 Task: Use the formula "COVAR" in spreadsheet "Project protfolio".
Action: Mouse moved to (730, 98)
Screenshot: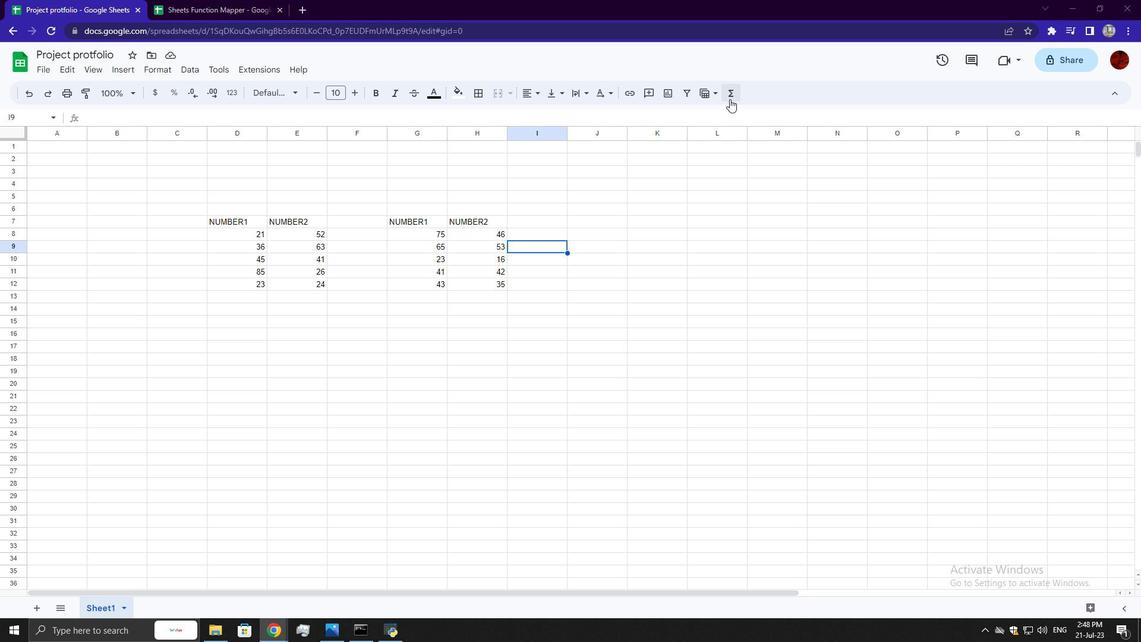 
Action: Mouse pressed left at (730, 98)
Screenshot: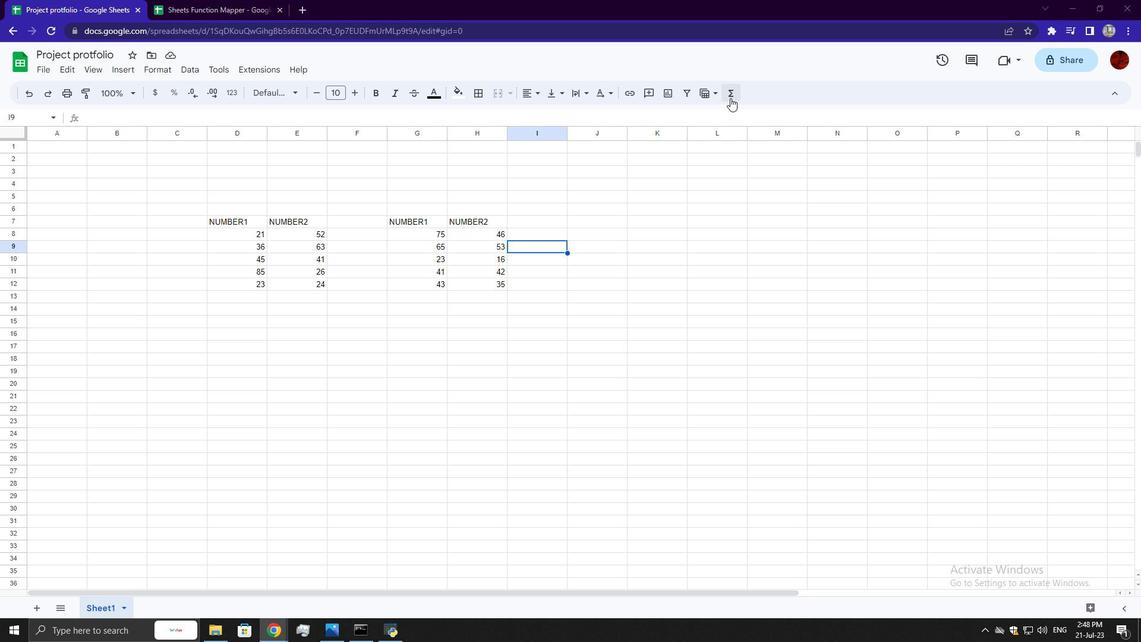 
Action: Mouse moved to (854, 249)
Screenshot: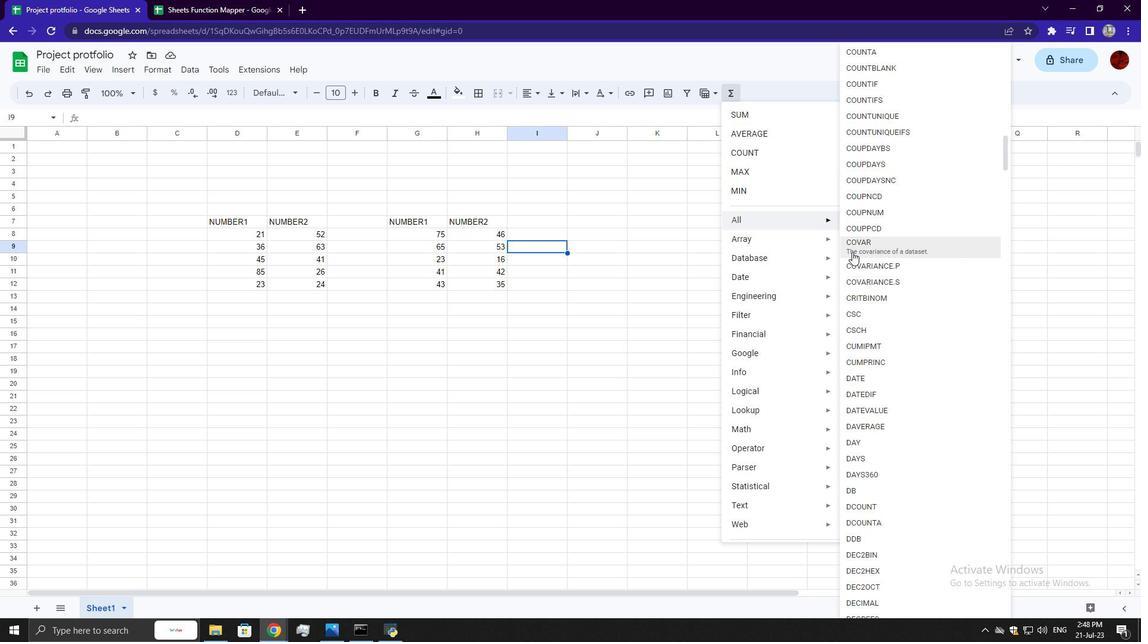 
Action: Mouse pressed left at (854, 249)
Screenshot: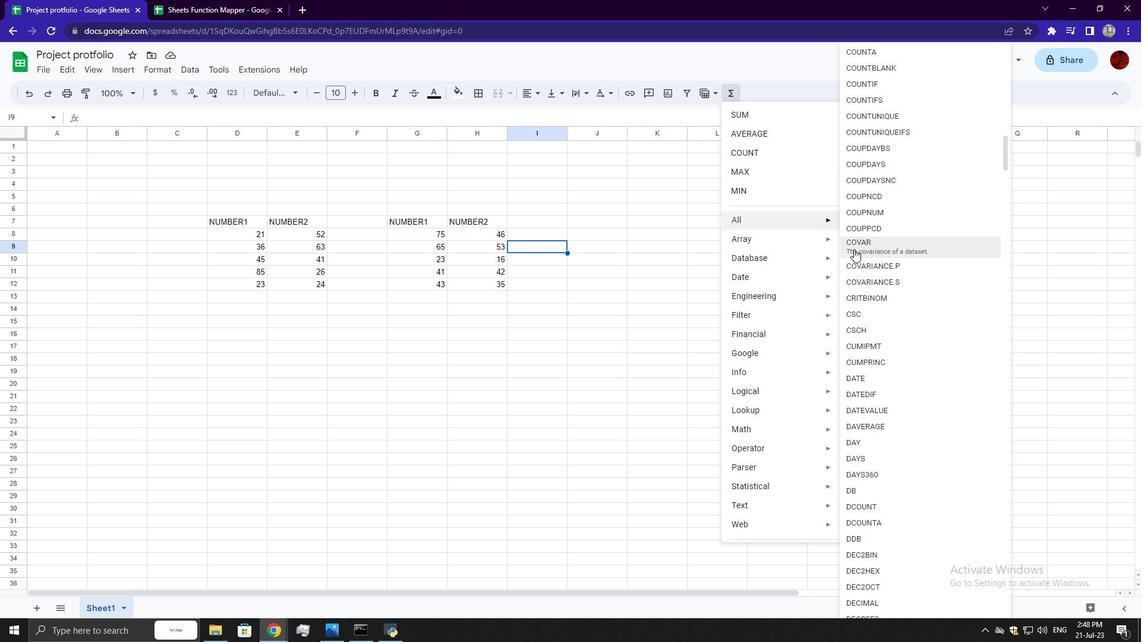 
Action: Mouse moved to (236, 228)
Screenshot: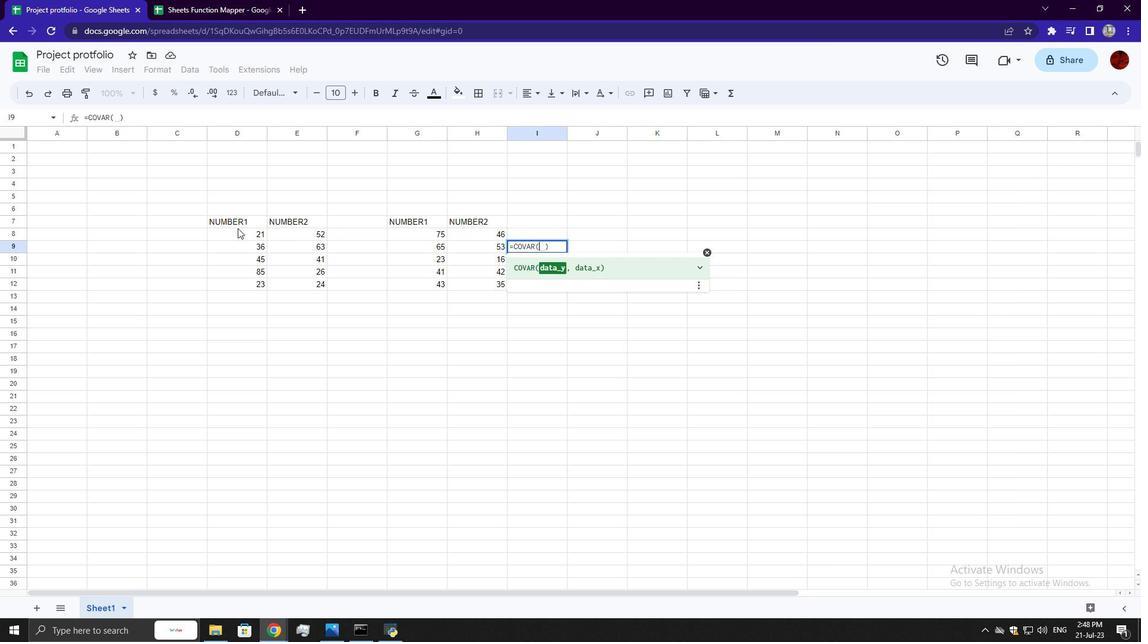 
Action: Mouse pressed left at (236, 228)
Screenshot: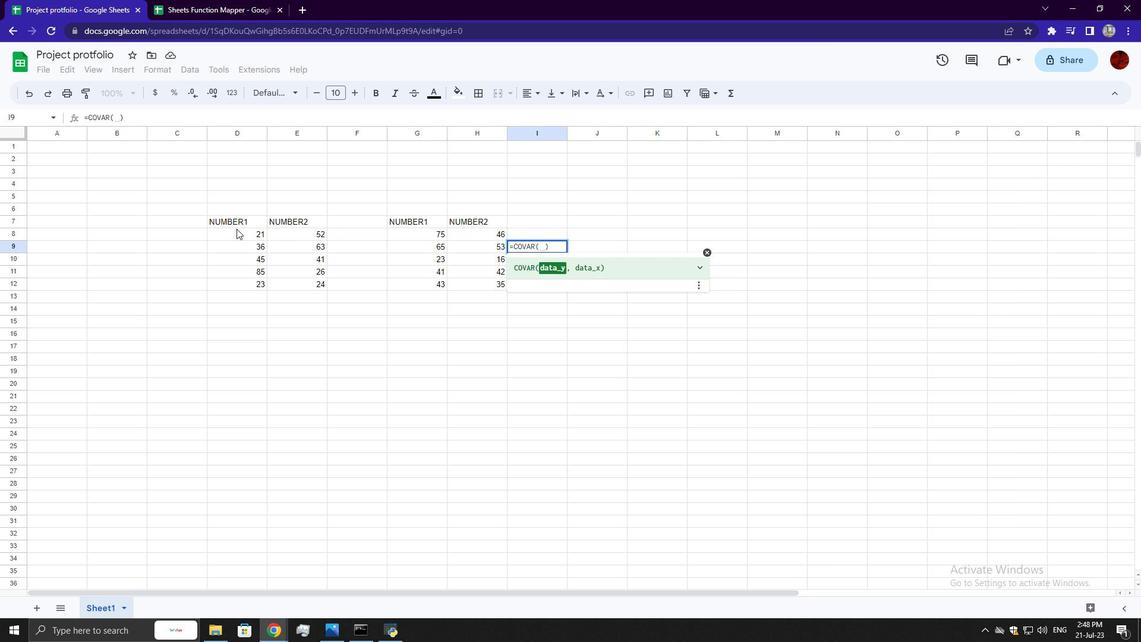 
Action: Mouse moved to (247, 237)
Screenshot: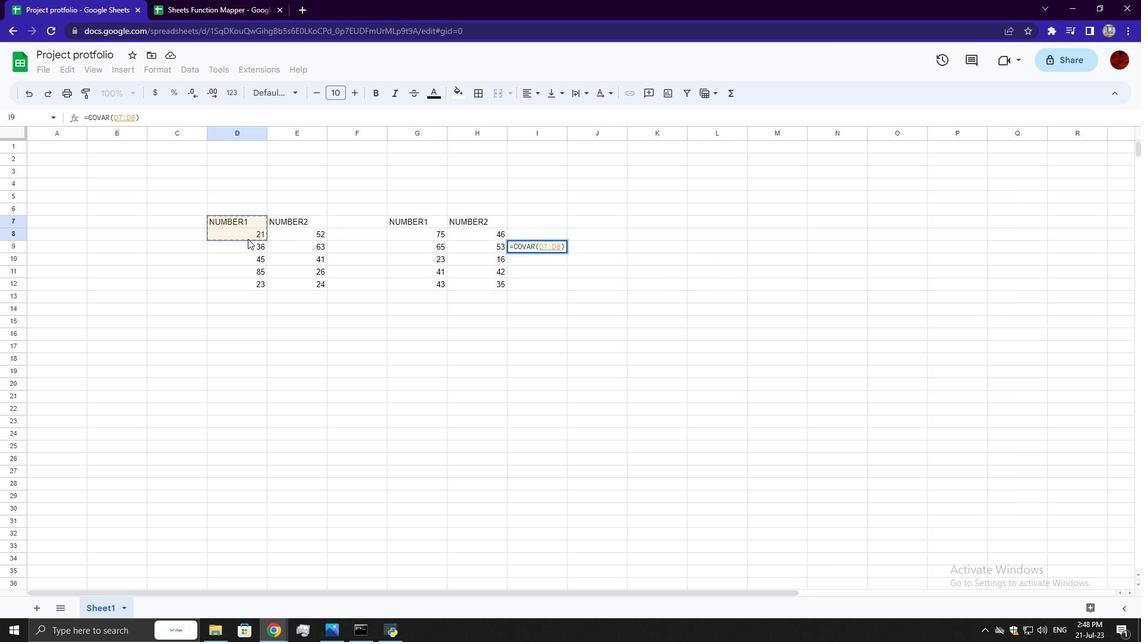 
Action: Mouse pressed left at (247, 237)
Screenshot: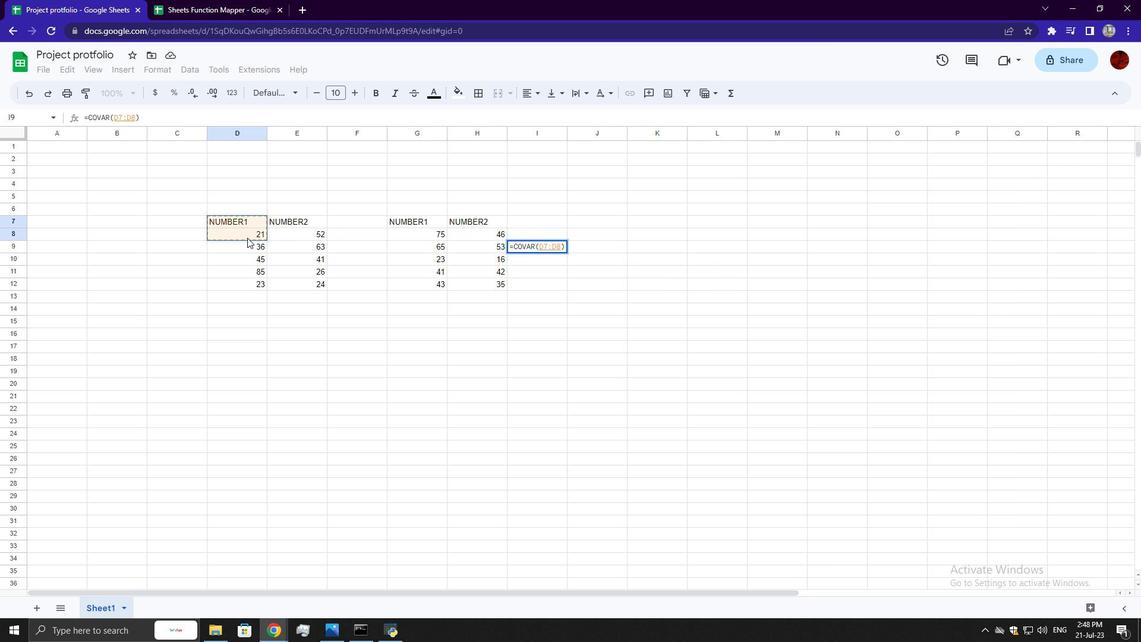 
Action: Mouse moved to (246, 236)
Screenshot: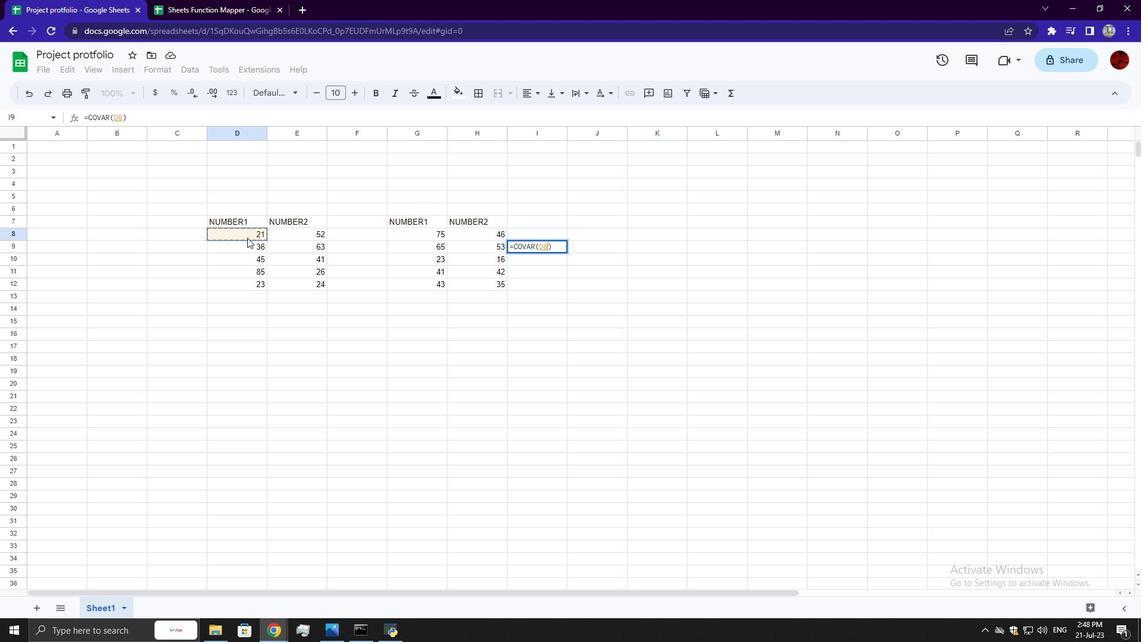 
Action: Mouse pressed left at (246, 236)
Screenshot: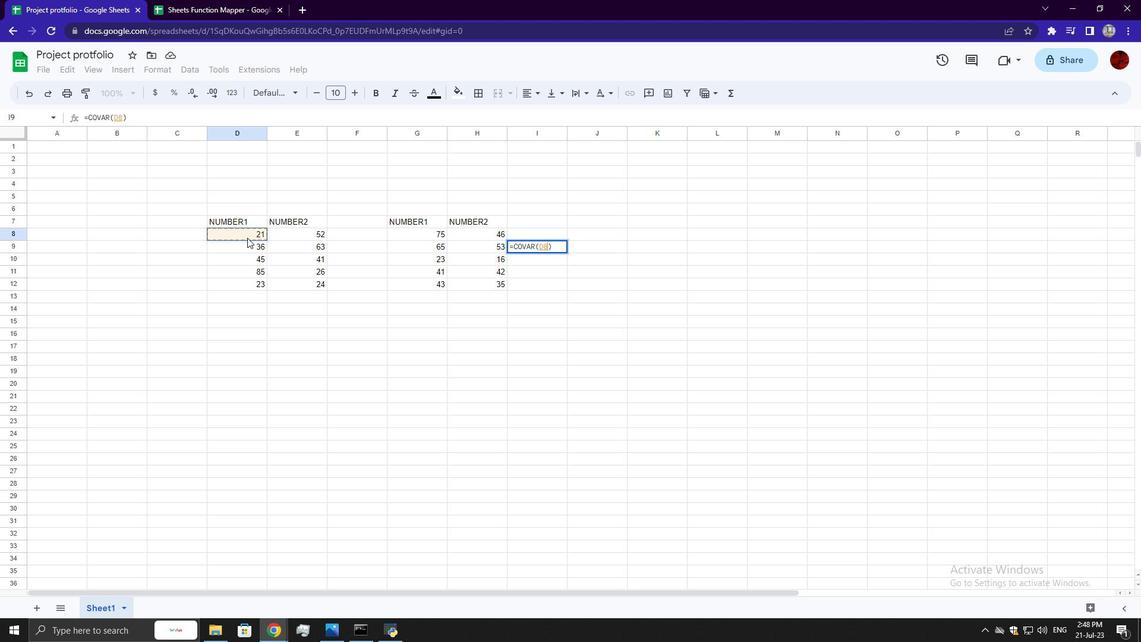 
Action: Mouse moved to (302, 290)
Screenshot: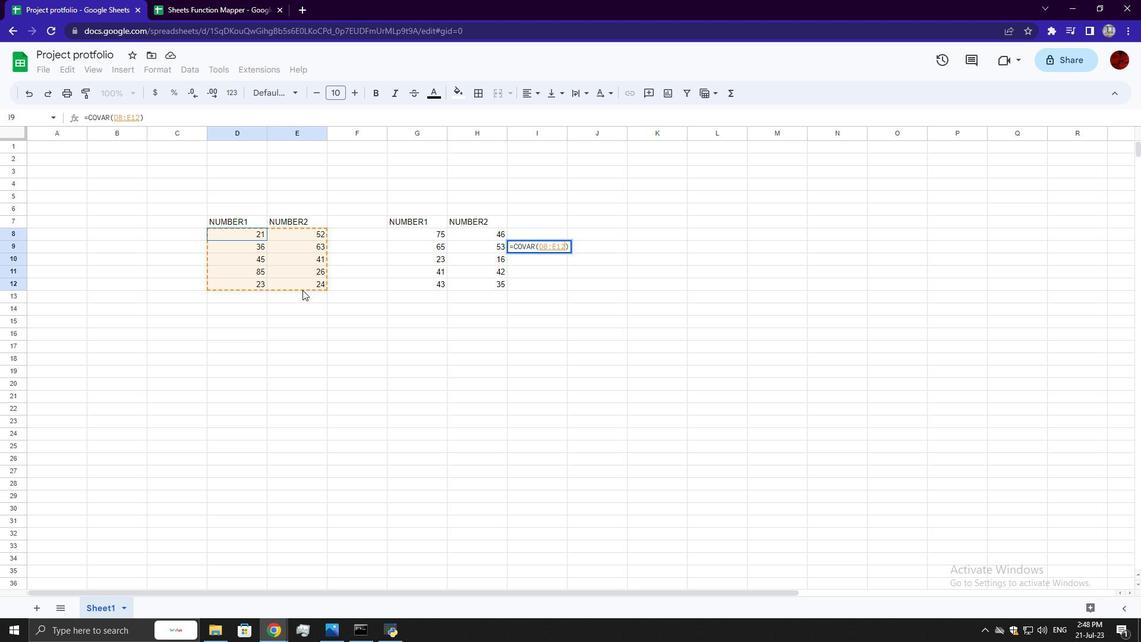 
Action: Key pressed ,
Screenshot: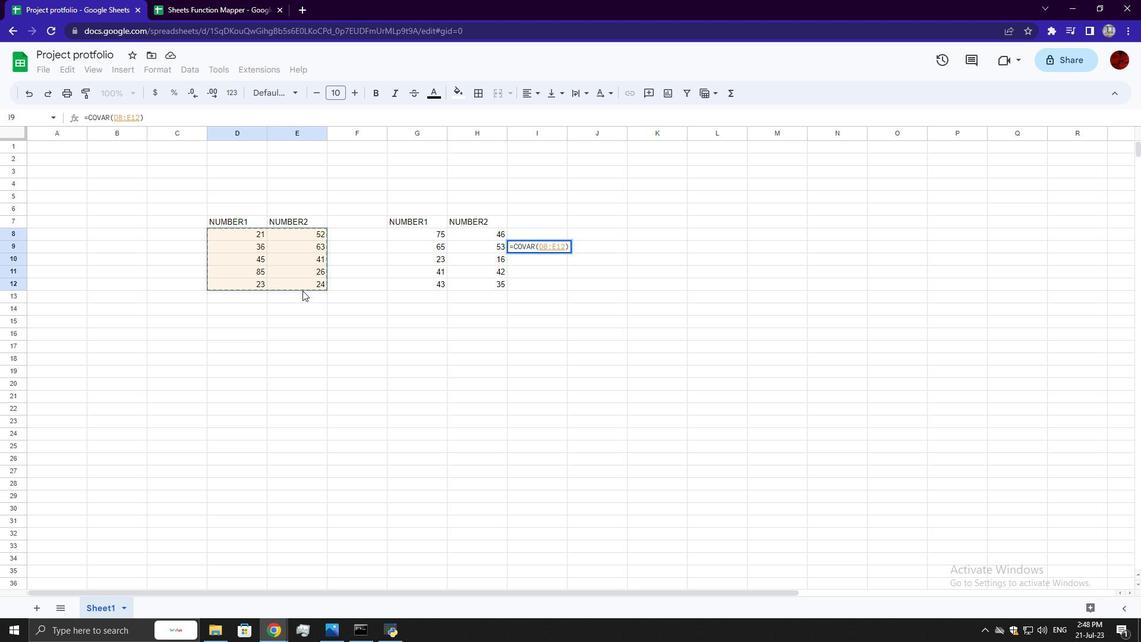 
Action: Mouse moved to (426, 233)
Screenshot: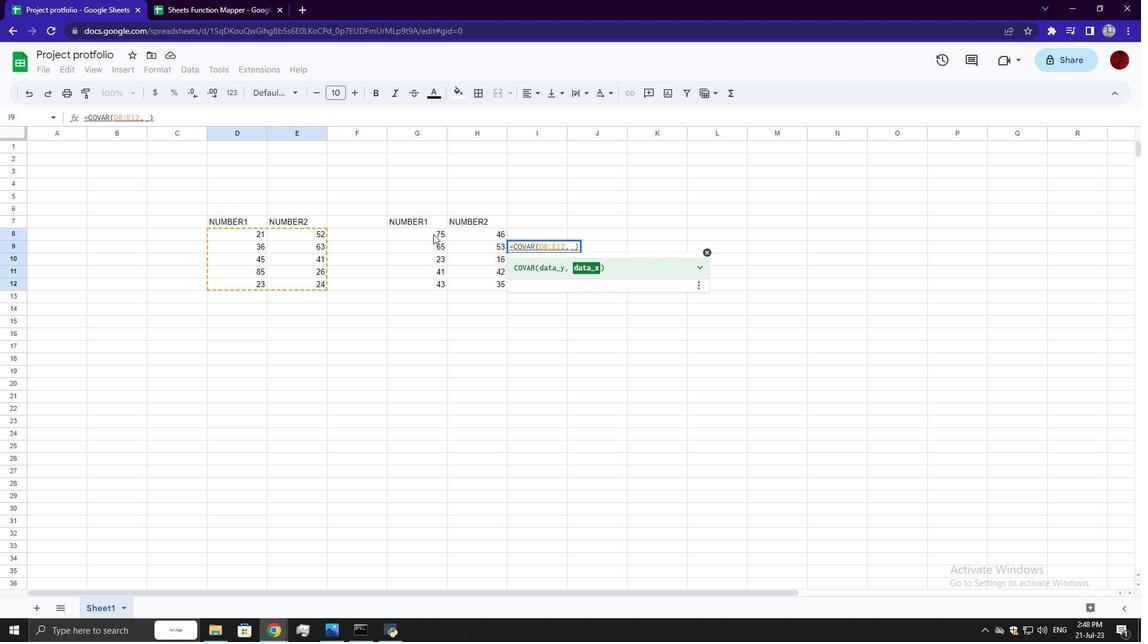 
Action: Mouse pressed left at (426, 233)
Screenshot: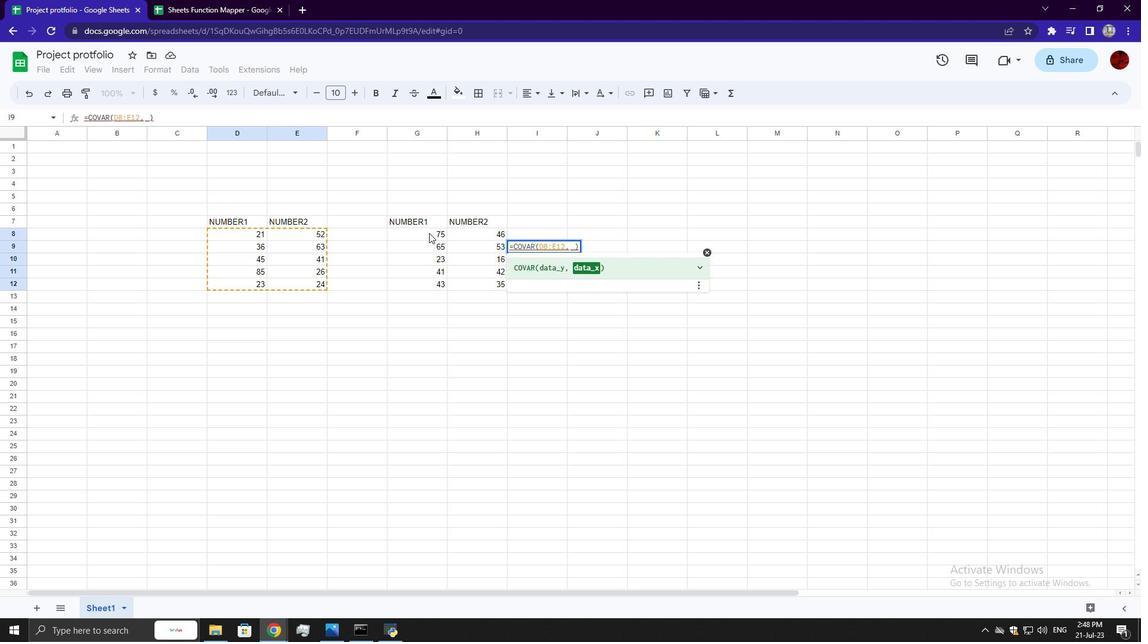 
Action: Mouse moved to (469, 287)
Screenshot: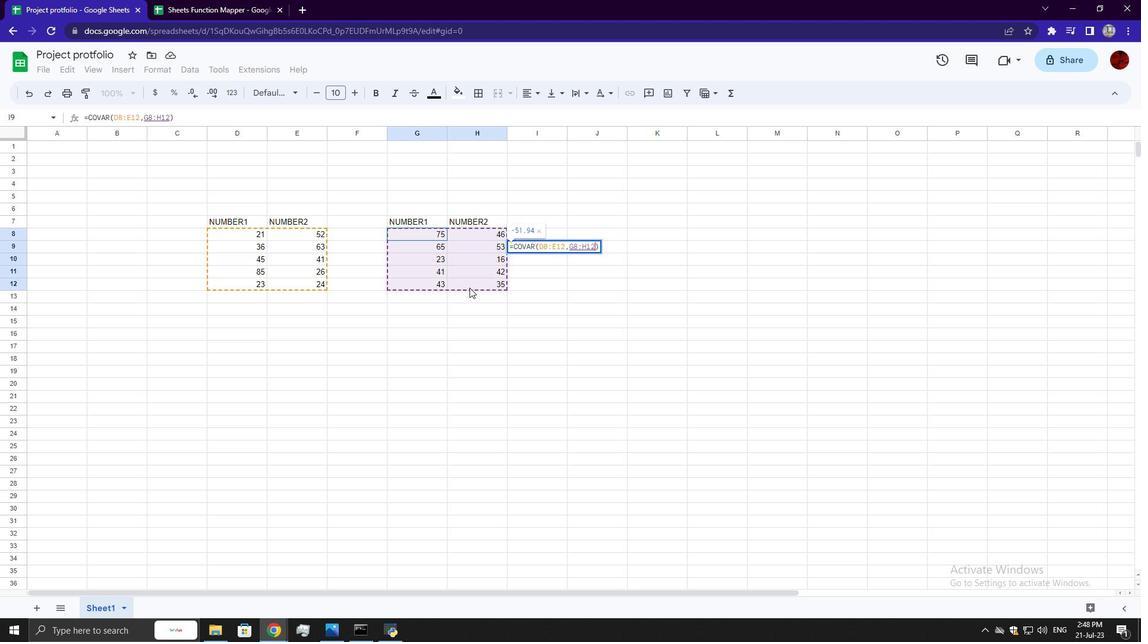 
Action: Key pressed <Key.enter>
Screenshot: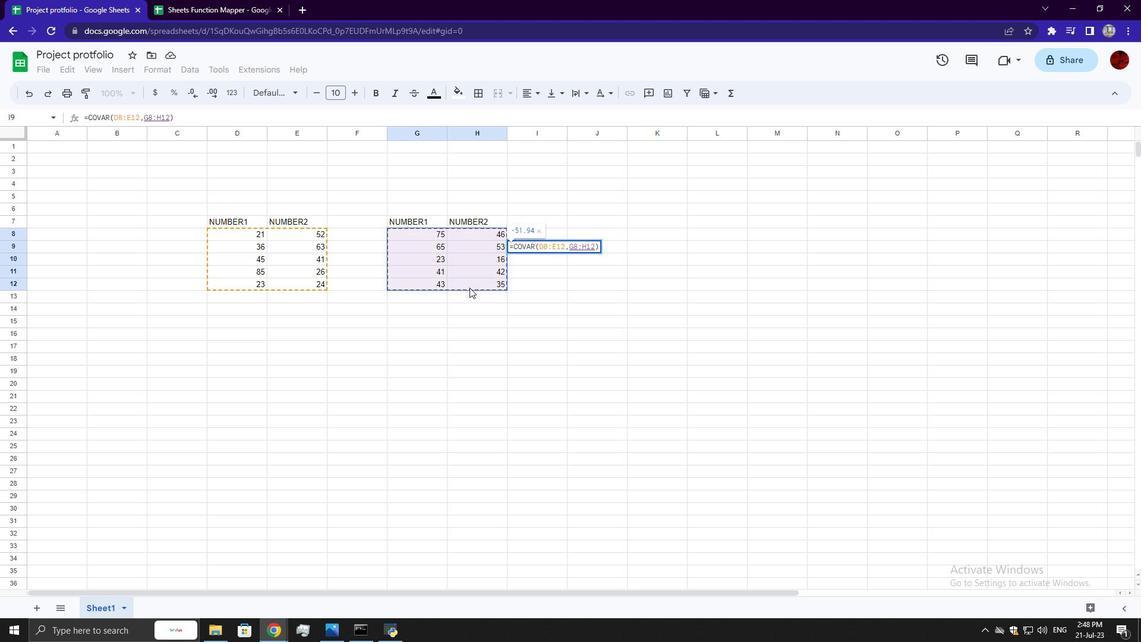 
